 Task: Zoom out the map.
Action: Mouse moved to (225, 317)
Screenshot: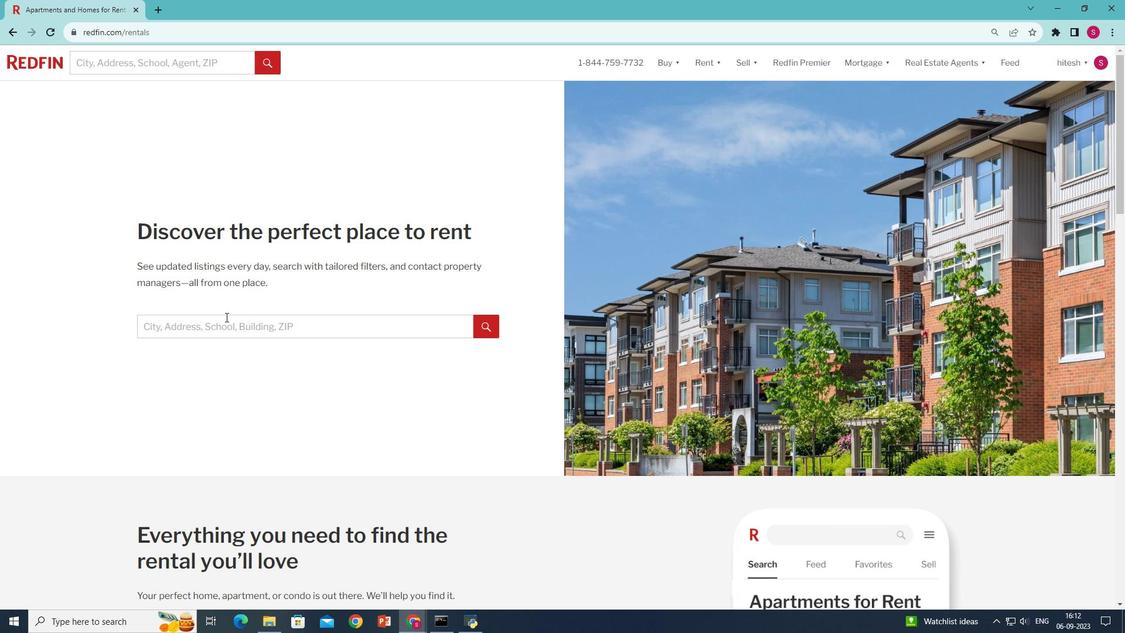 
Action: Mouse pressed left at (225, 317)
Screenshot: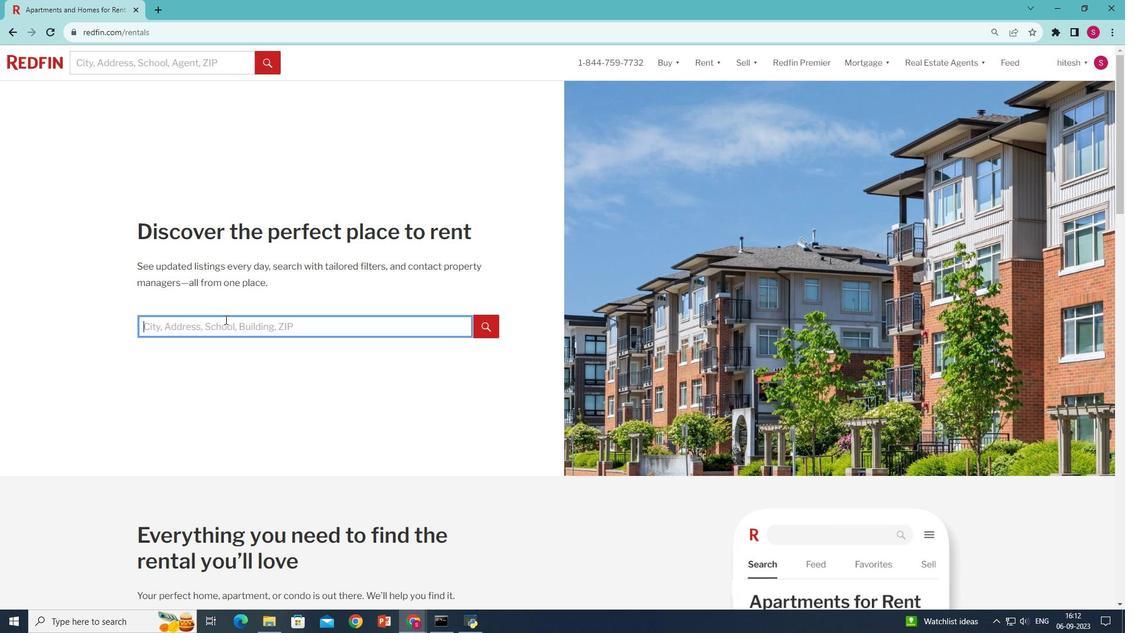 
Action: Mouse moved to (225, 319)
Screenshot: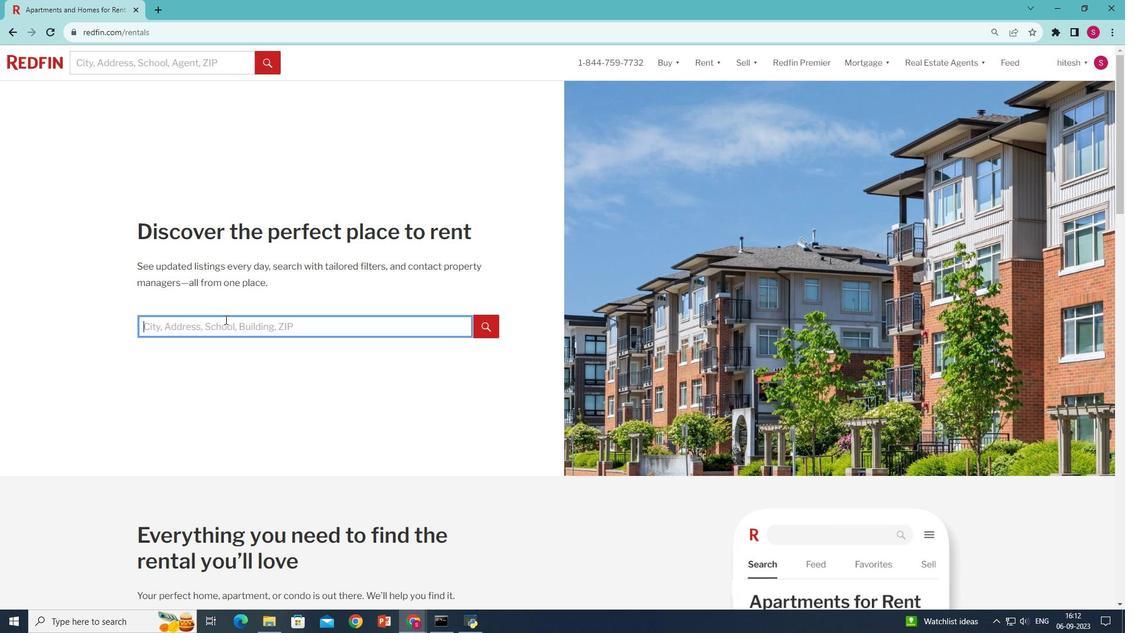
Action: Key pressed new<Key.space>yorik<Key.backspace><Key.backspace>k,<Key.space>ny,<Key.space>usa<Key.enter>
Screenshot: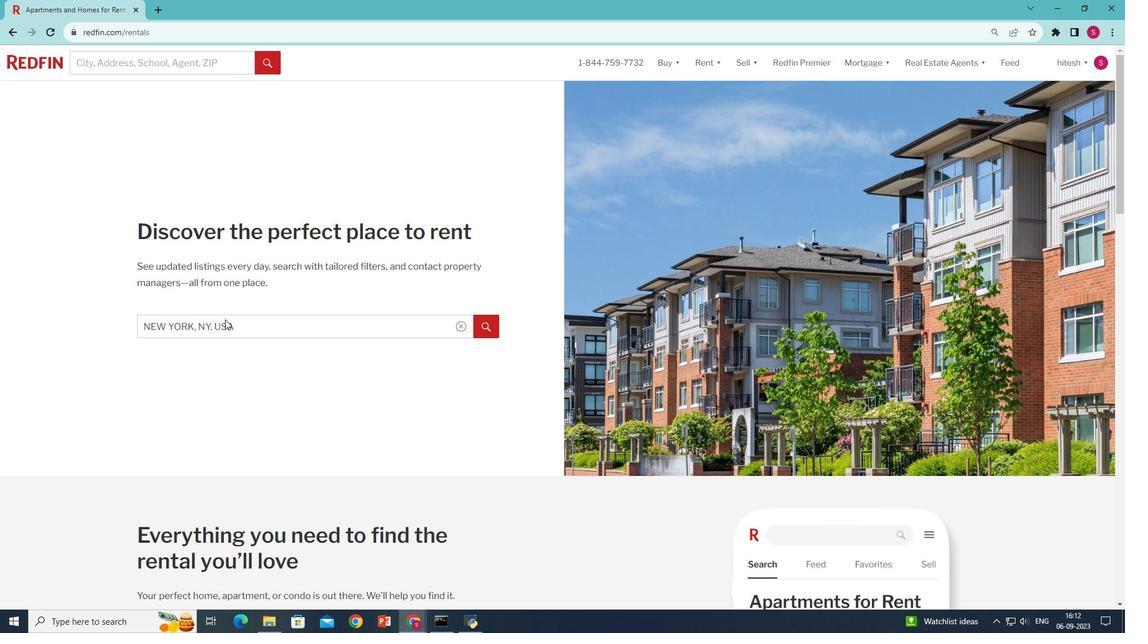 
Action: Mouse moved to (1091, 579)
Screenshot: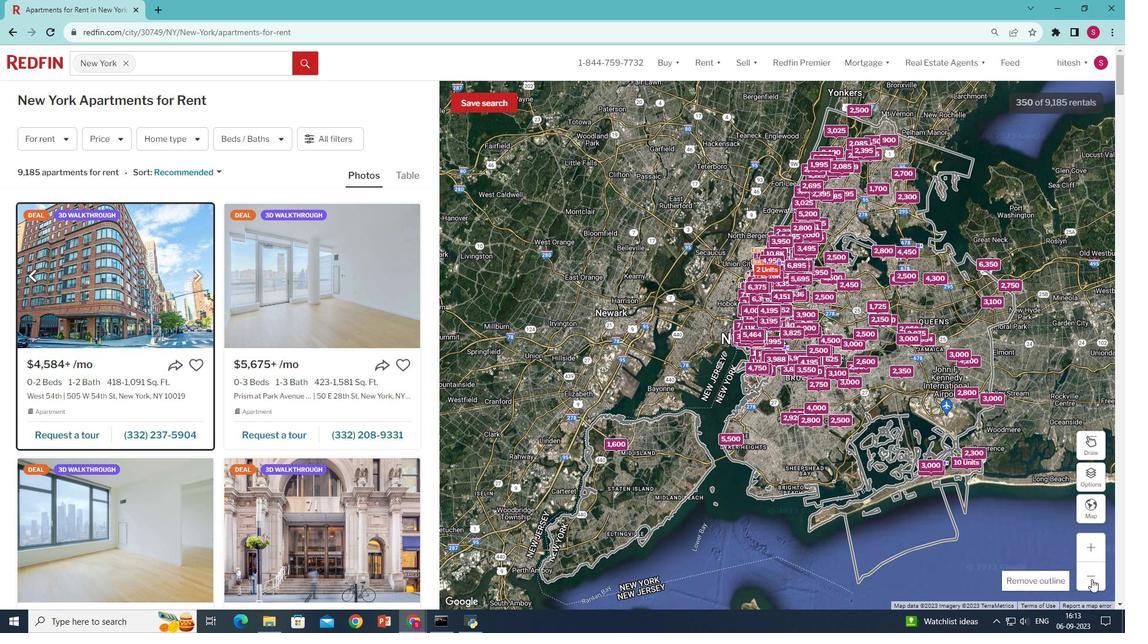 
Action: Mouse pressed left at (1091, 579)
Screenshot: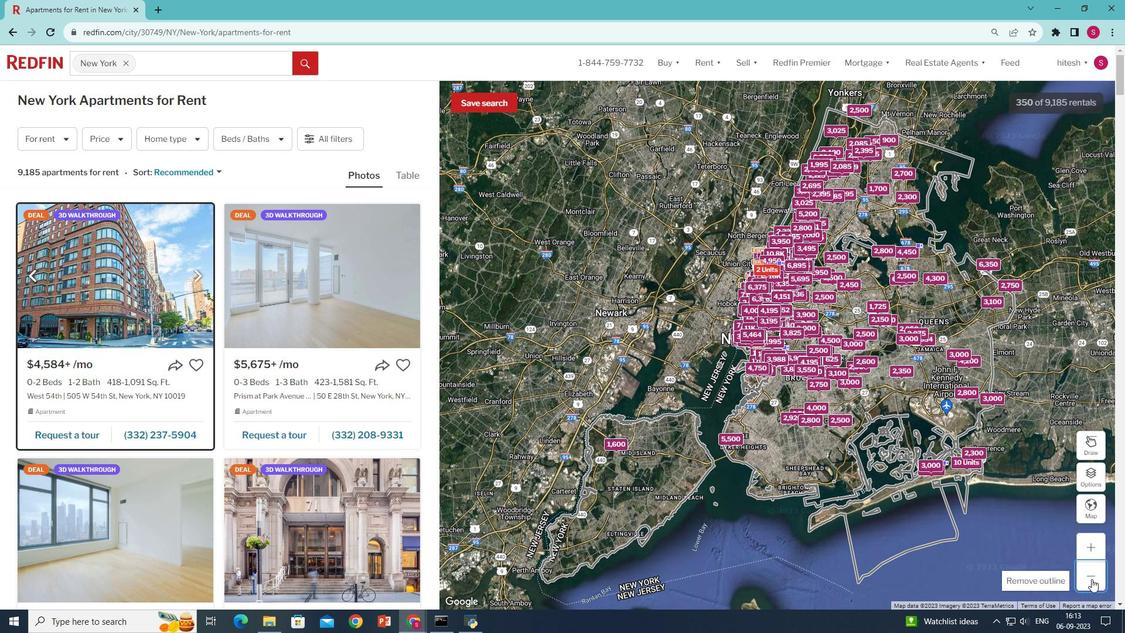 
Action: Mouse pressed left at (1091, 579)
Screenshot: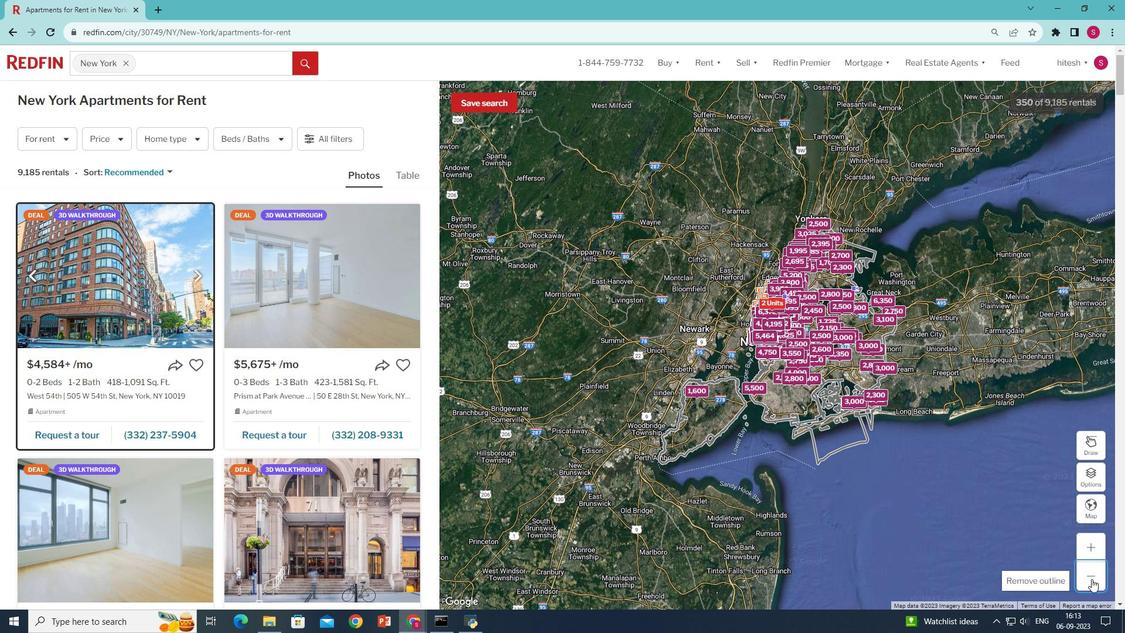 
Action: Mouse pressed left at (1091, 579)
Screenshot: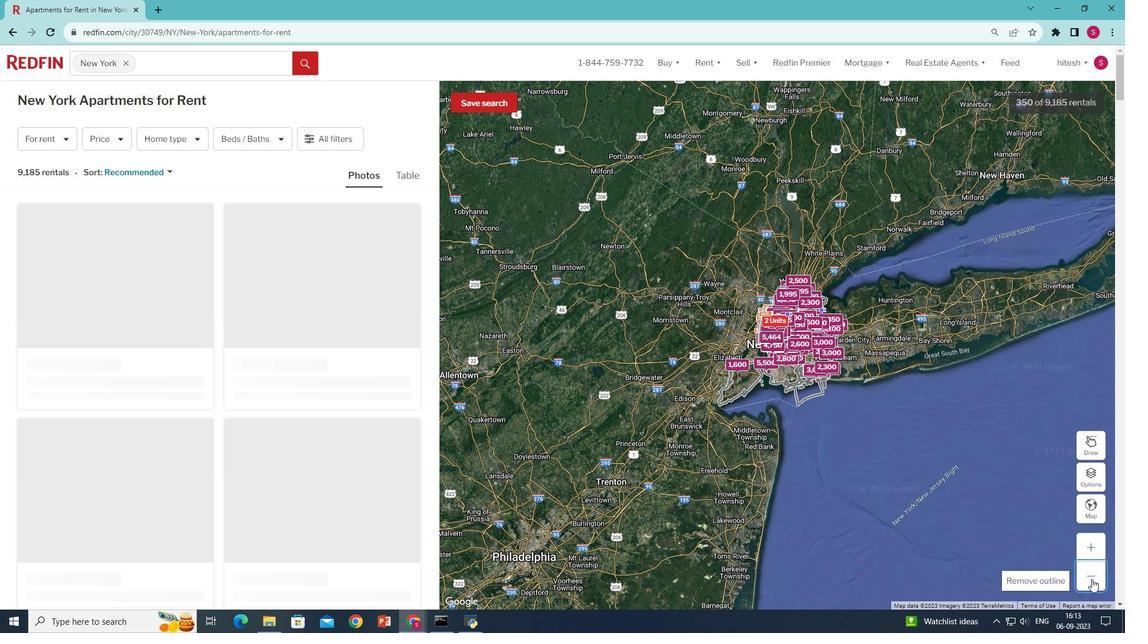 
Action: Mouse pressed left at (1091, 579)
Screenshot: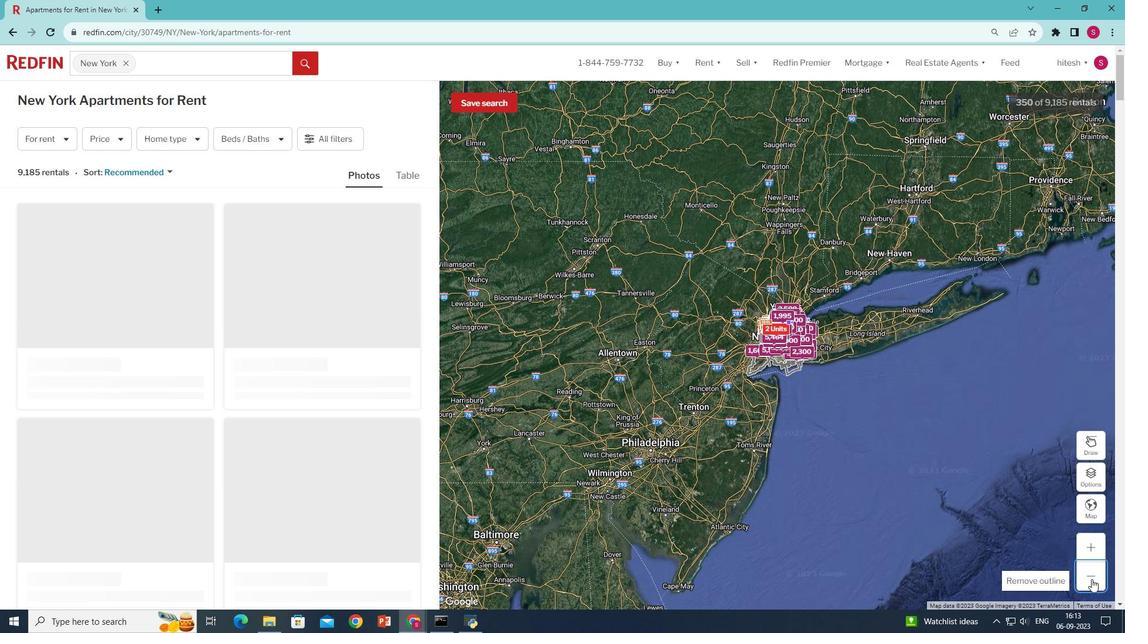 
Action: Mouse pressed left at (1091, 579)
Screenshot: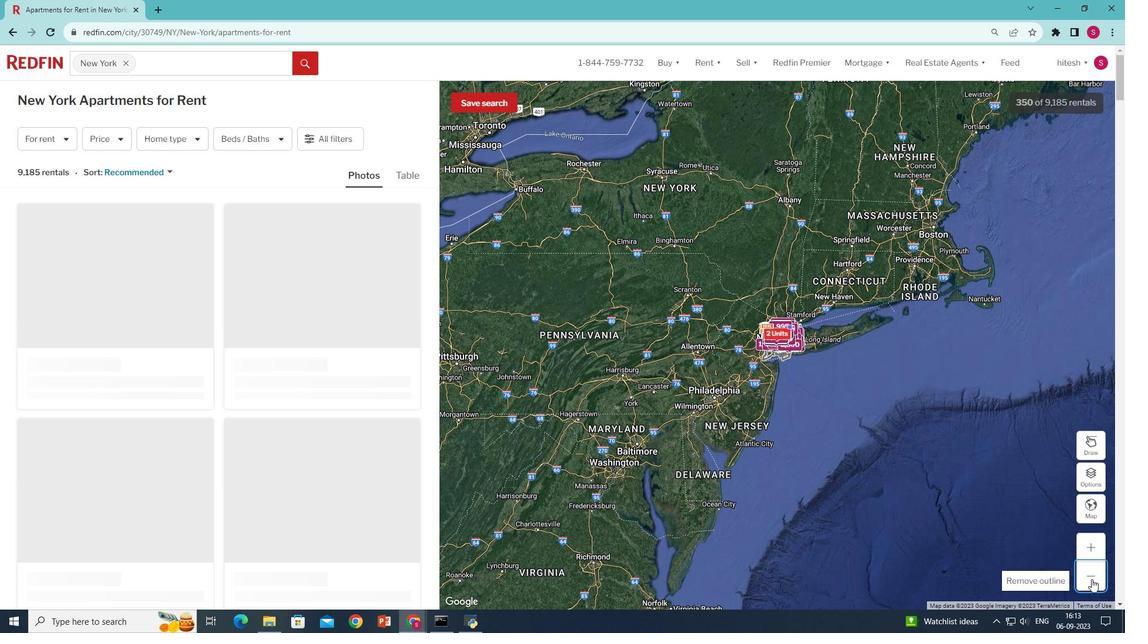 
